 Task: Enable the option "RSS and Atom feed display" for overlays.
Action: Mouse moved to (137, 24)
Screenshot: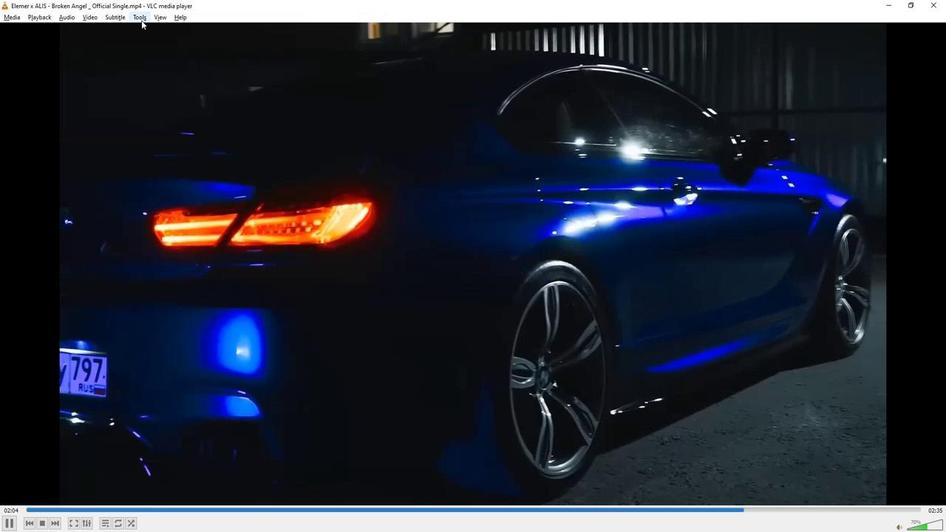 
Action: Mouse pressed left at (137, 24)
Screenshot: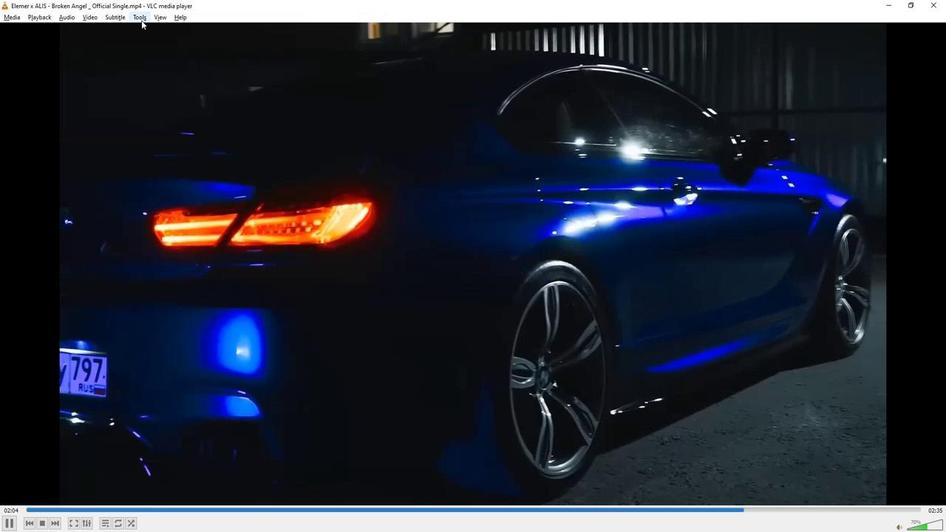 
Action: Mouse moved to (151, 133)
Screenshot: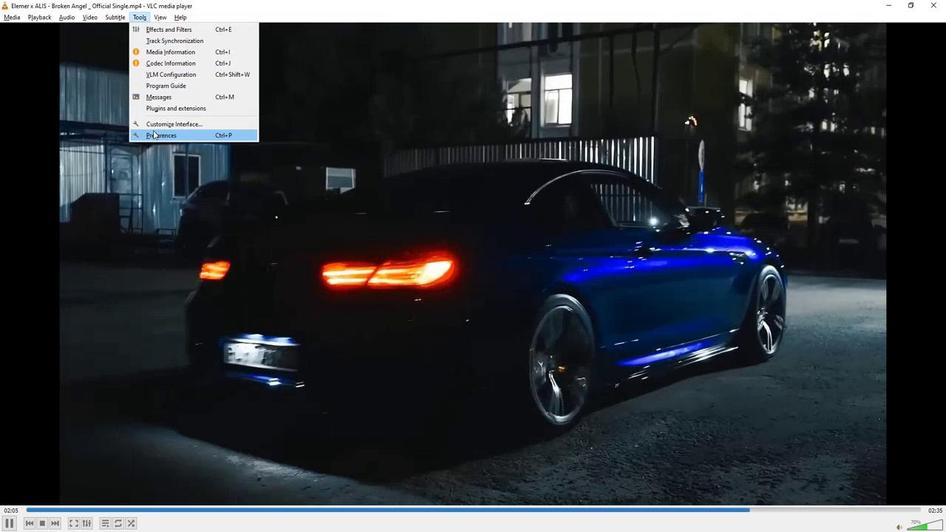 
Action: Mouse pressed left at (151, 133)
Screenshot: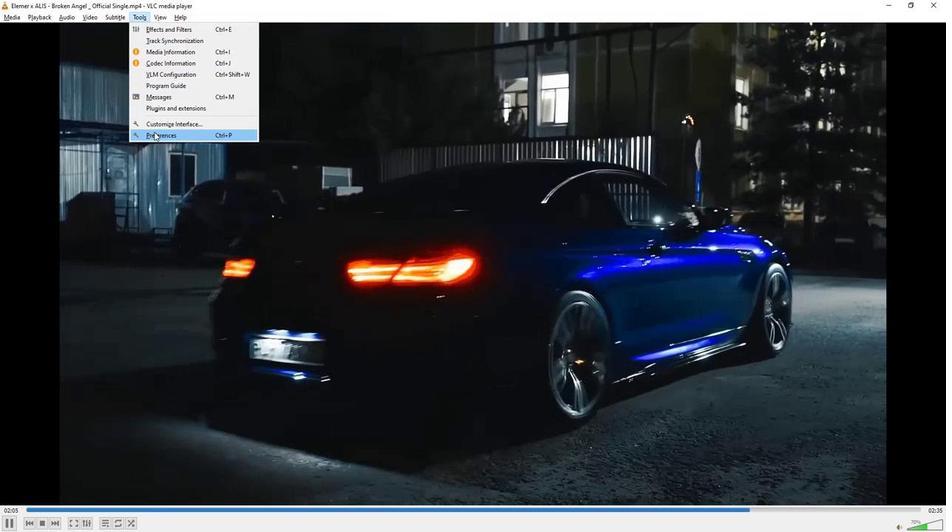 
Action: Mouse moved to (182, 422)
Screenshot: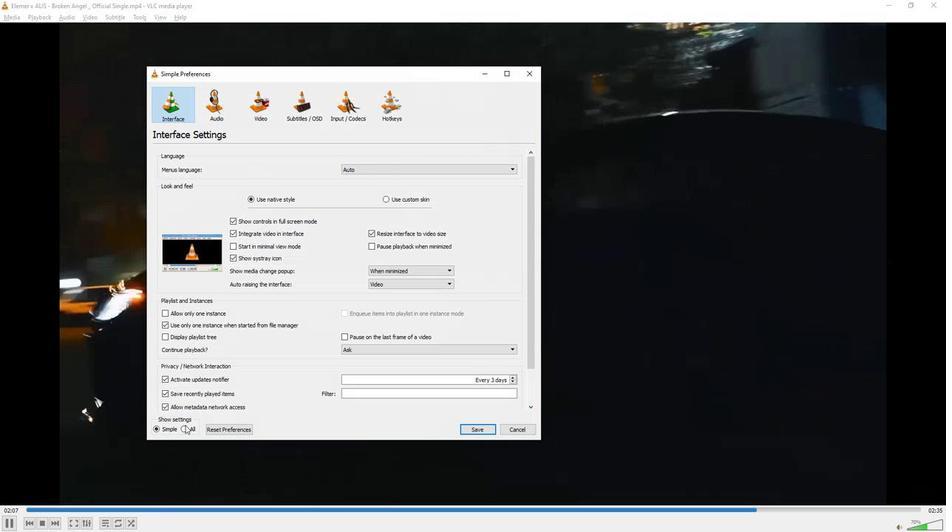 
Action: Mouse pressed left at (182, 422)
Screenshot: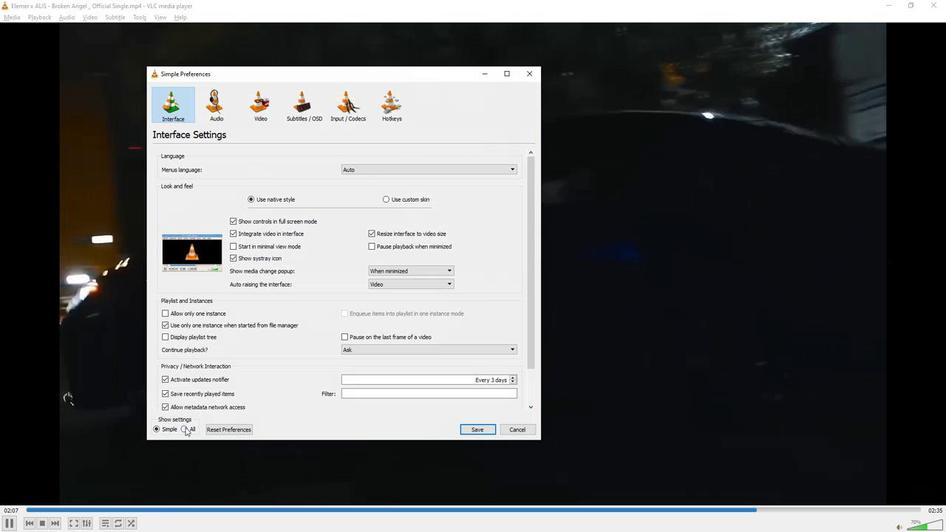 
Action: Mouse moved to (185, 318)
Screenshot: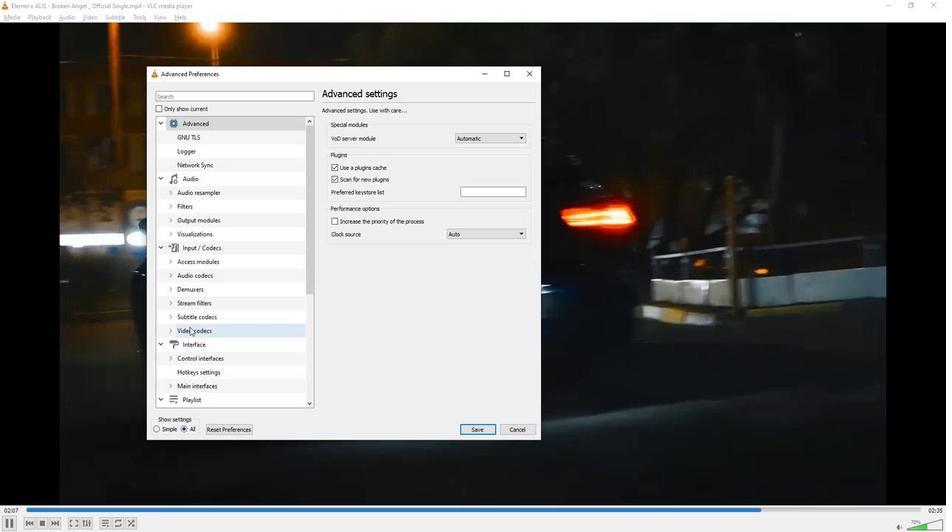 
Action: Mouse scrolled (185, 318) with delta (0, 0)
Screenshot: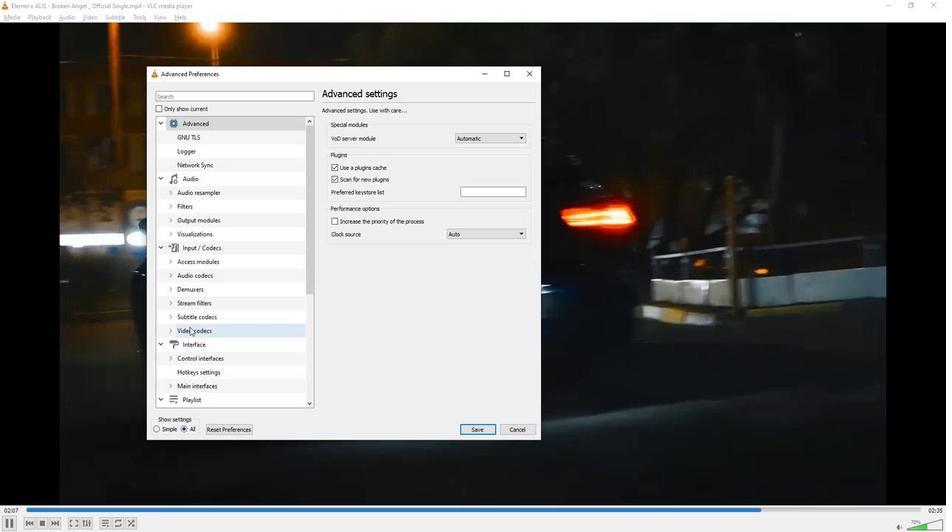 
Action: Mouse moved to (184, 314)
Screenshot: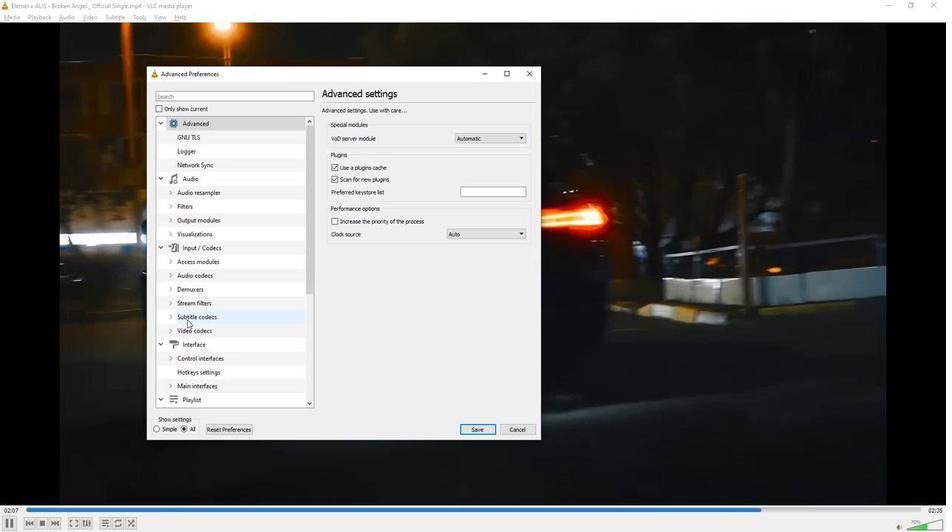 
Action: Mouse scrolled (184, 313) with delta (0, 0)
Screenshot: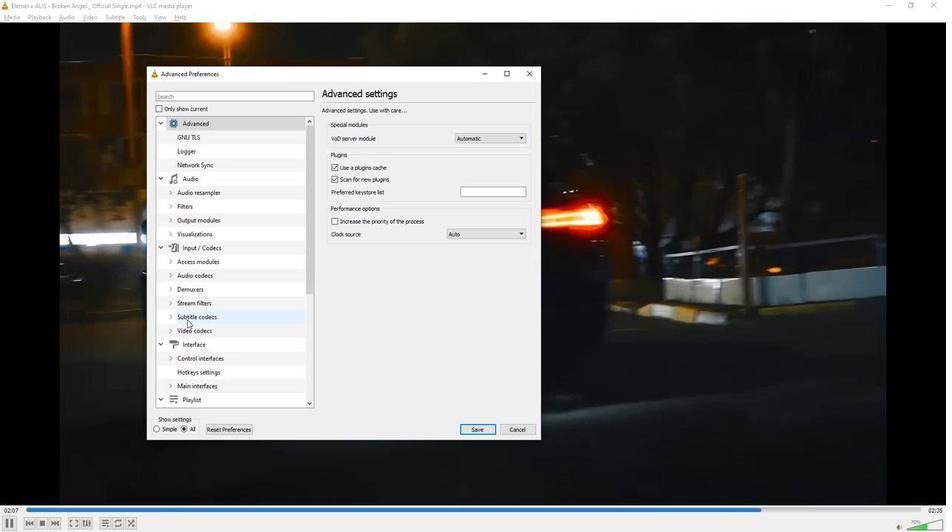 
Action: Mouse moved to (184, 312)
Screenshot: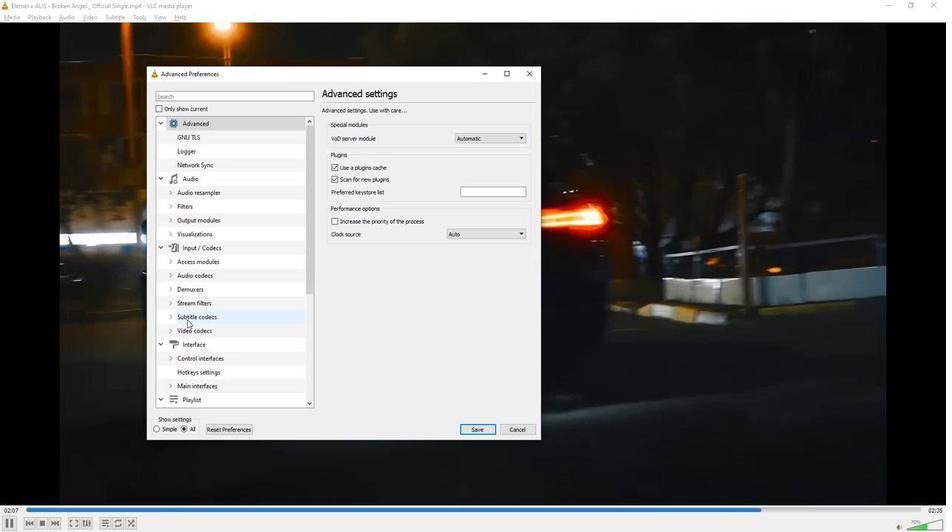 
Action: Mouse scrolled (184, 312) with delta (0, 0)
Screenshot: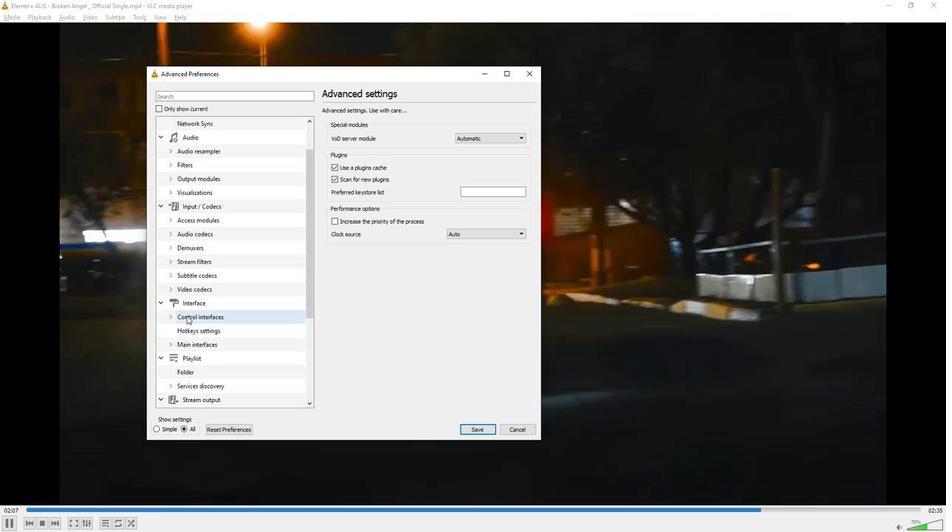 
Action: Mouse moved to (184, 312)
Screenshot: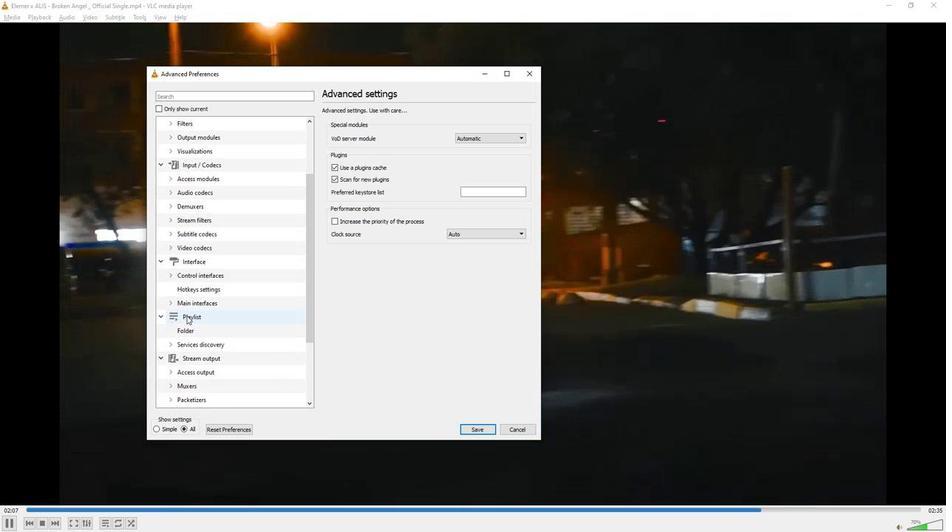 
Action: Mouse scrolled (184, 312) with delta (0, 0)
Screenshot: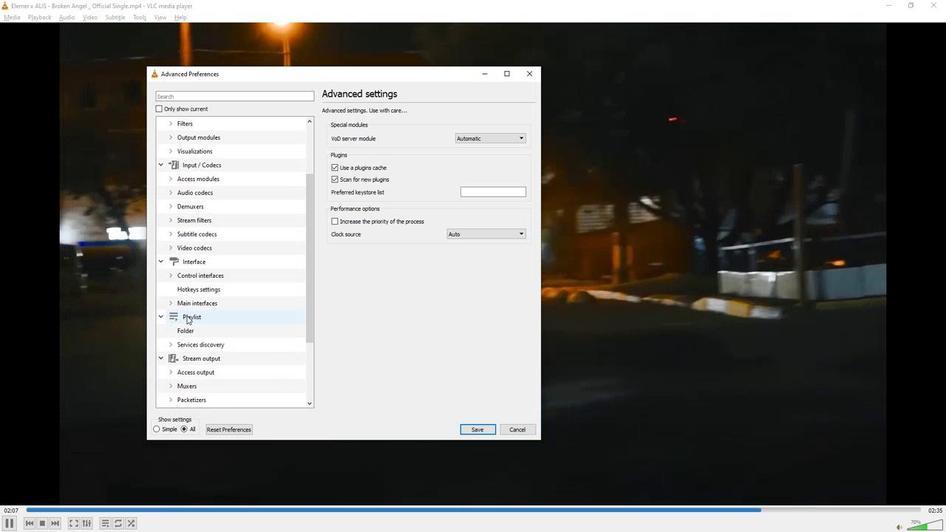 
Action: Mouse scrolled (184, 312) with delta (0, 0)
Screenshot: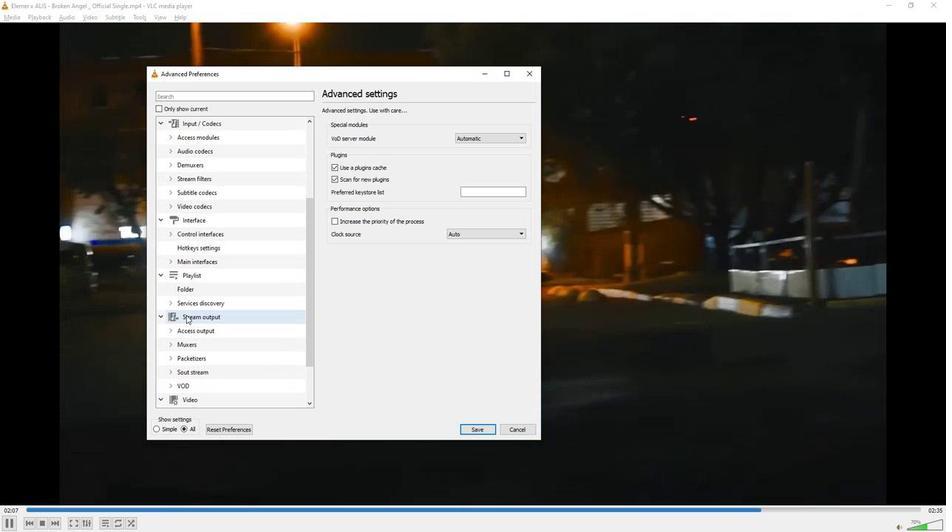 
Action: Mouse scrolled (184, 312) with delta (0, 0)
Screenshot: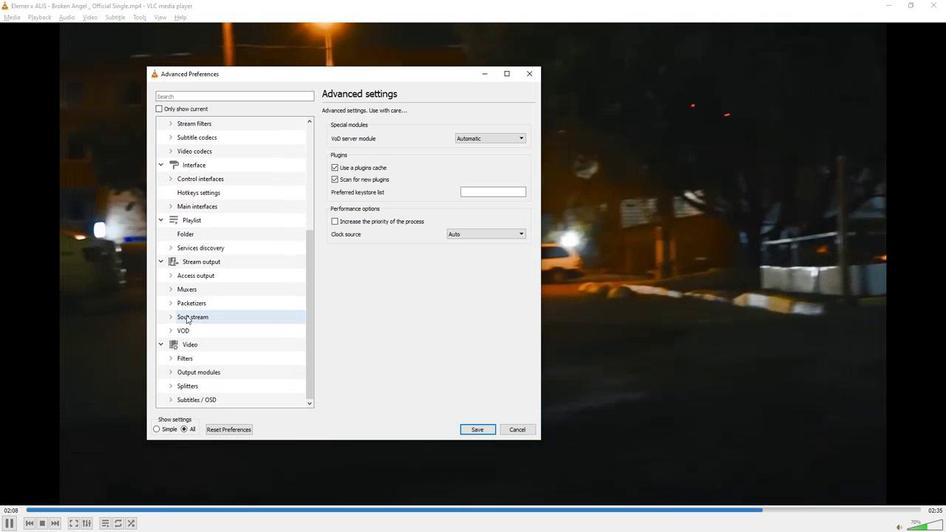 
Action: Mouse scrolled (184, 312) with delta (0, 0)
Screenshot: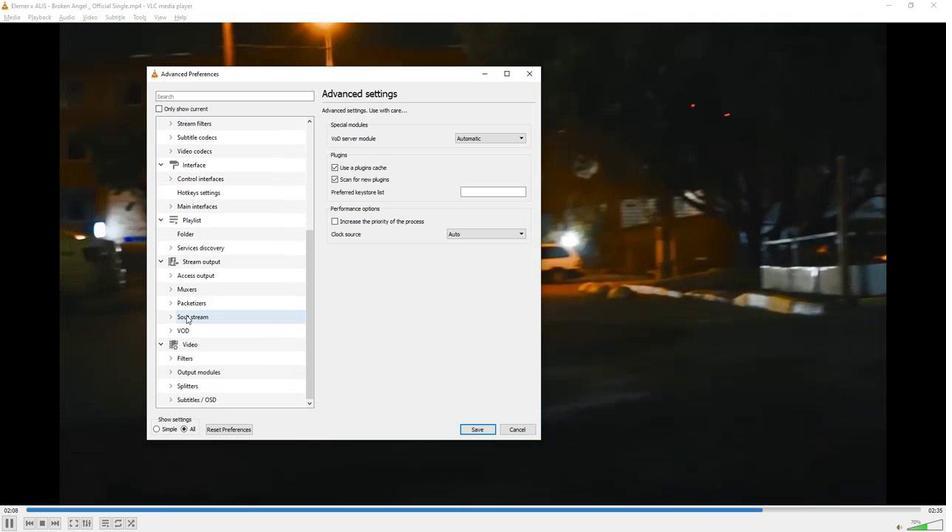 
Action: Mouse scrolled (184, 312) with delta (0, 0)
Screenshot: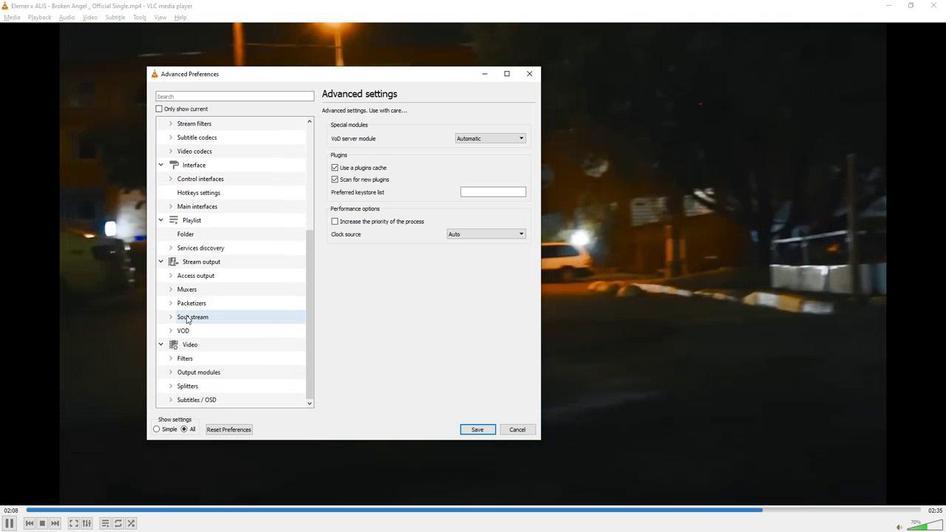
Action: Mouse moved to (203, 392)
Screenshot: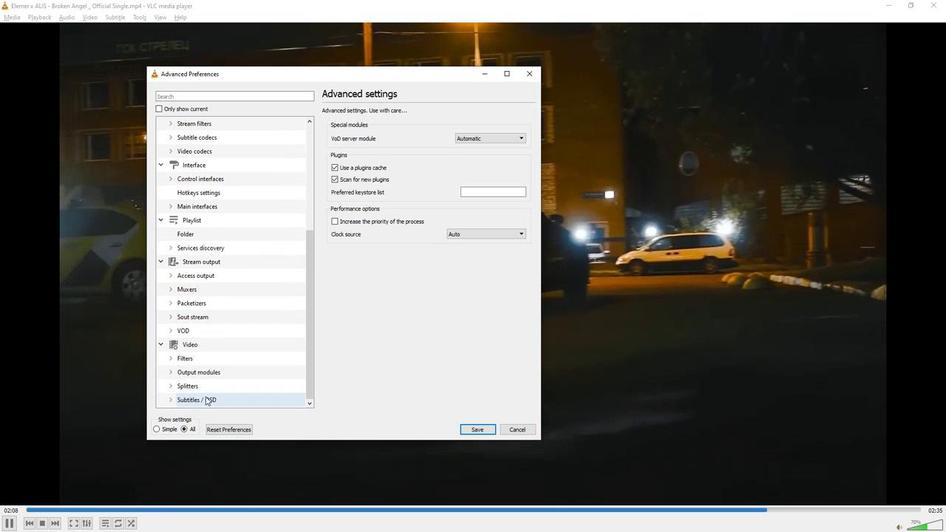 
Action: Mouse pressed left at (203, 392)
Screenshot: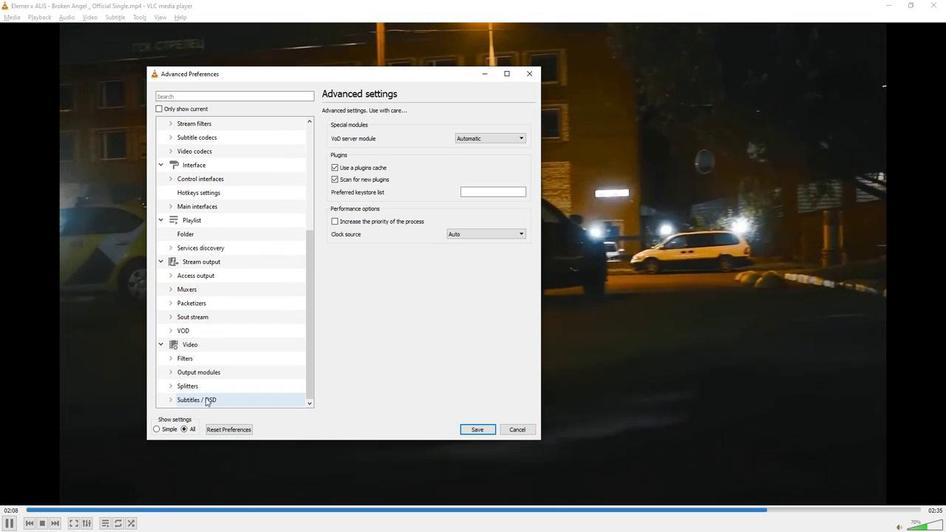 
Action: Mouse moved to (342, 281)
Screenshot: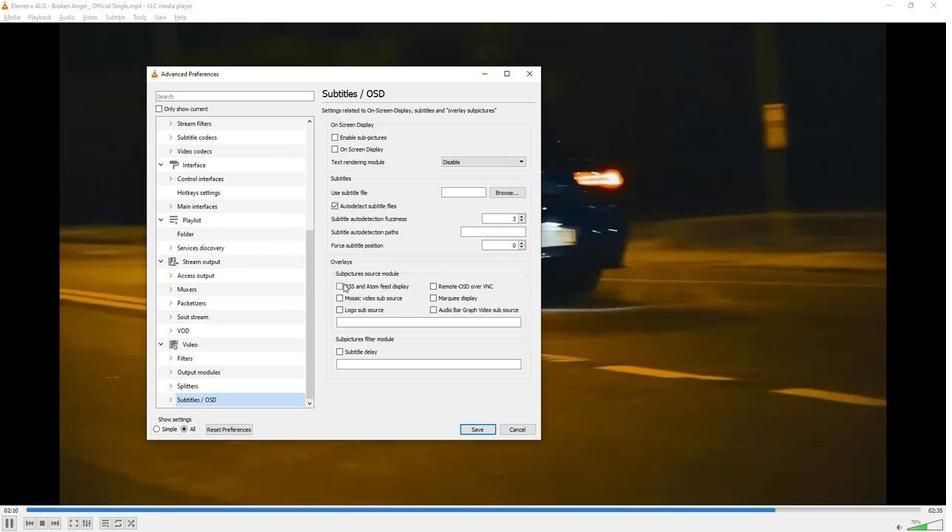 
Action: Mouse pressed left at (342, 281)
Screenshot: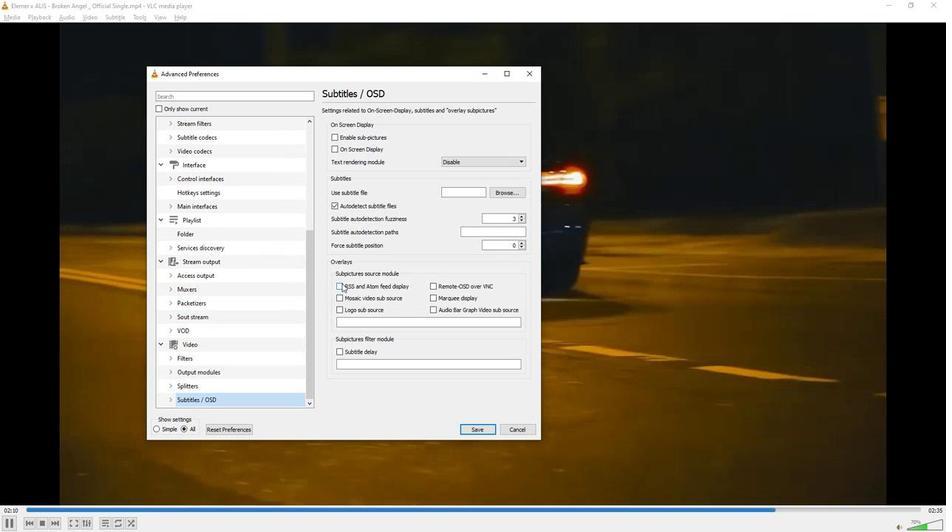 
Action: Mouse moved to (391, 280)
Screenshot: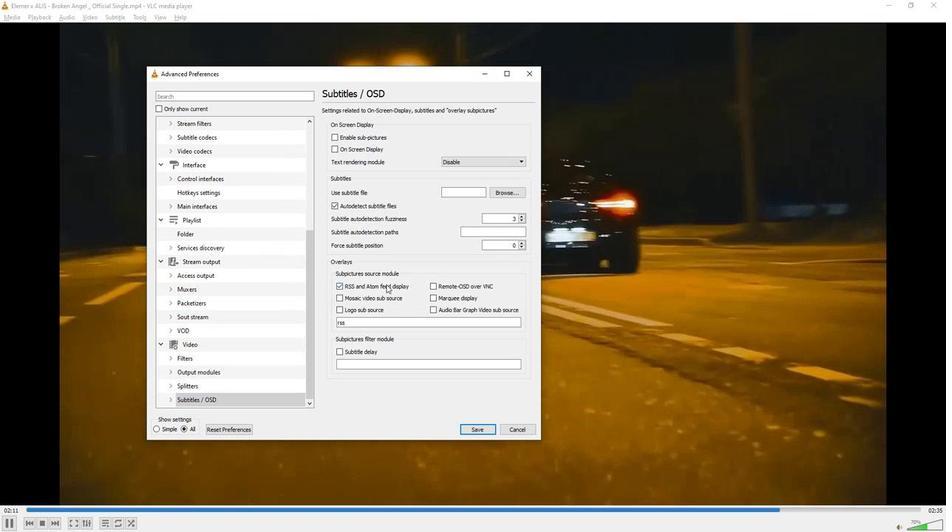 
